 Task: Select the false option in the web worker.
Action: Mouse moved to (35, 606)
Screenshot: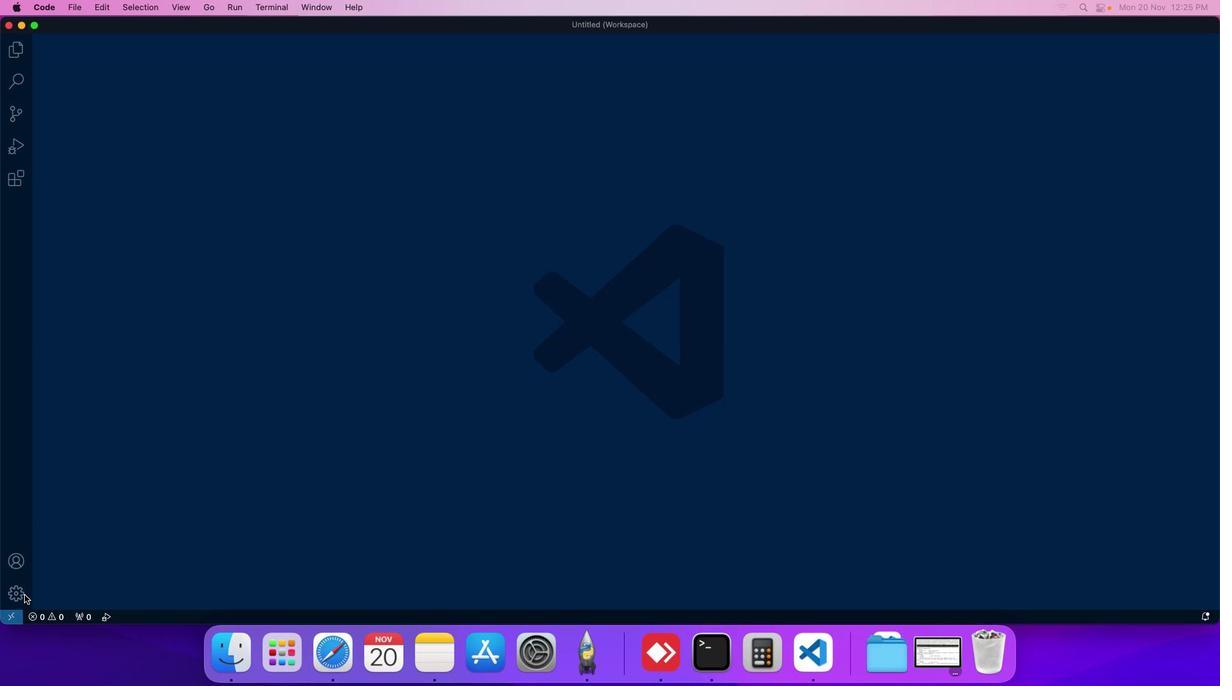 
Action: Mouse pressed left at (35, 606)
Screenshot: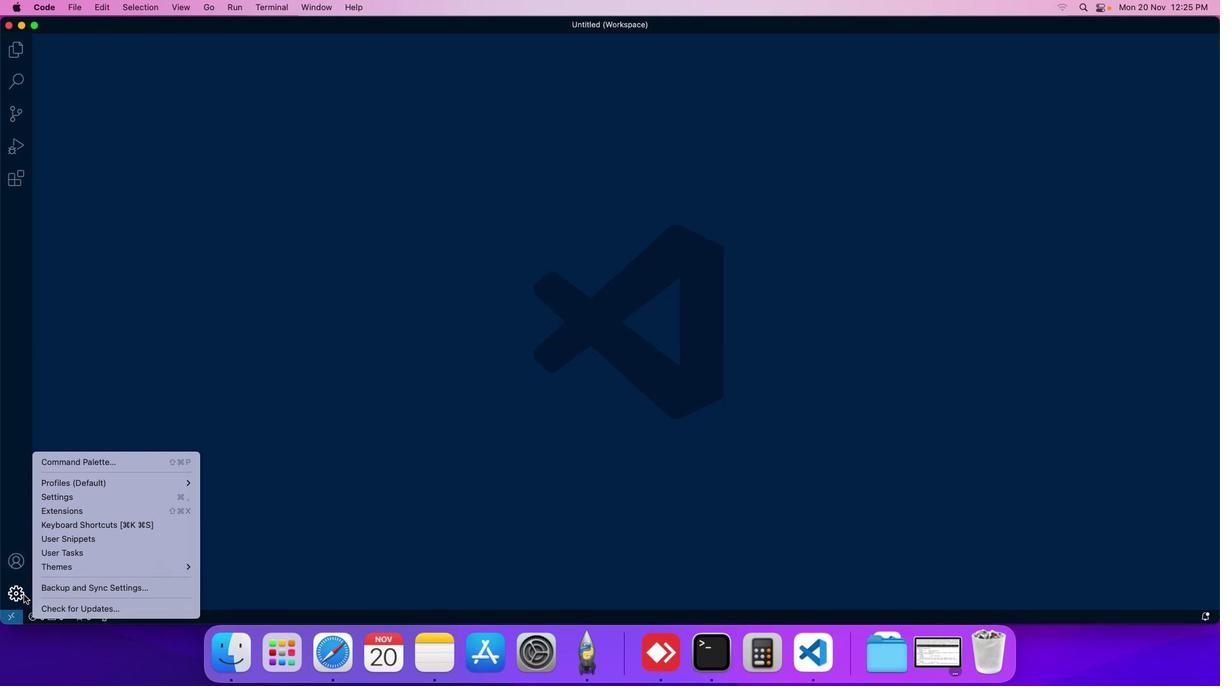 
Action: Mouse moved to (59, 509)
Screenshot: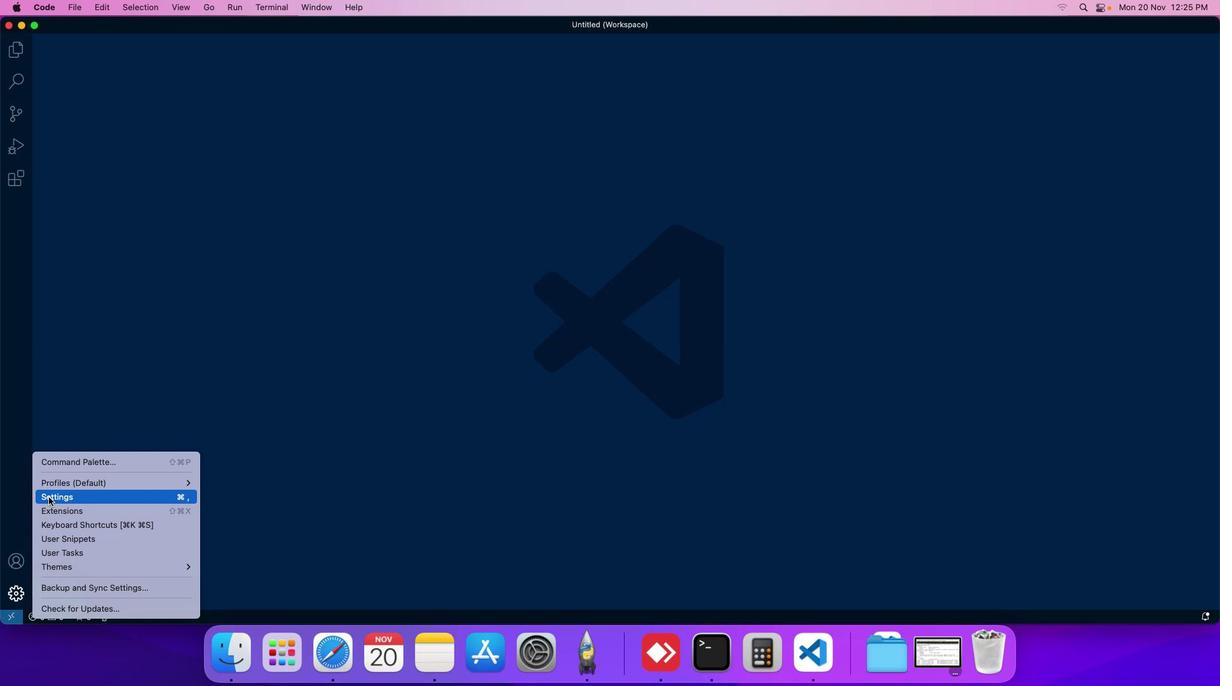 
Action: Mouse pressed left at (59, 509)
Screenshot: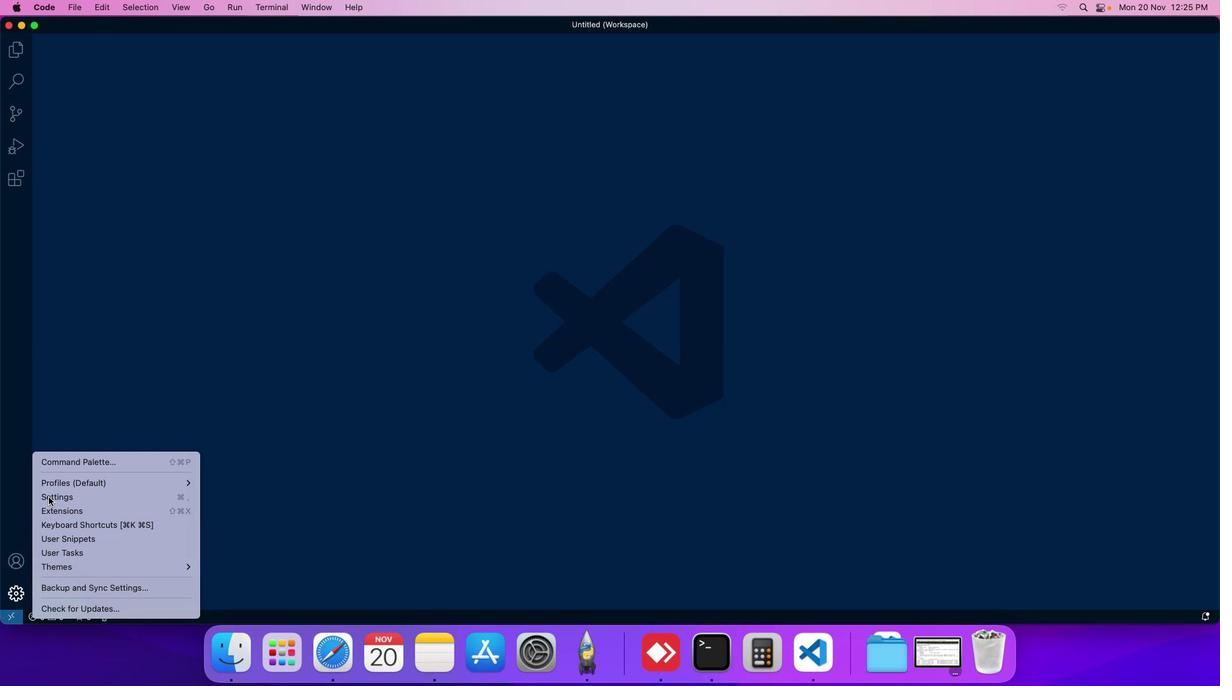 
Action: Mouse moved to (323, 118)
Screenshot: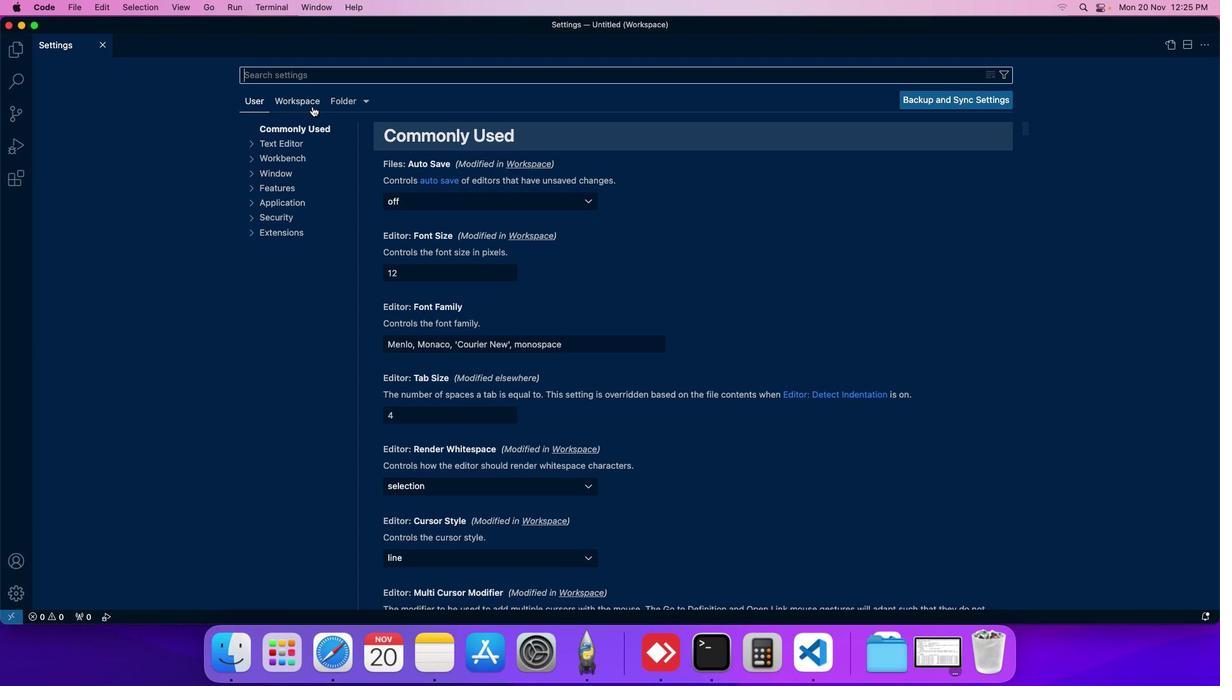 
Action: Mouse pressed left at (323, 118)
Screenshot: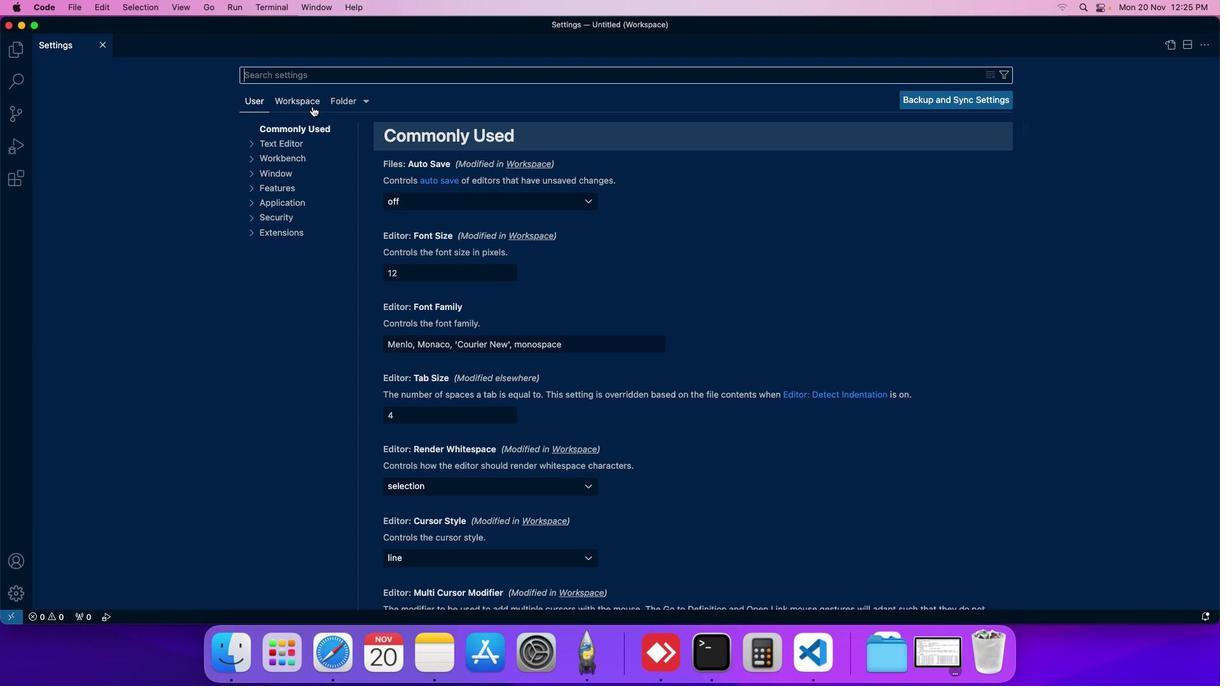 
Action: Mouse moved to (303, 200)
Screenshot: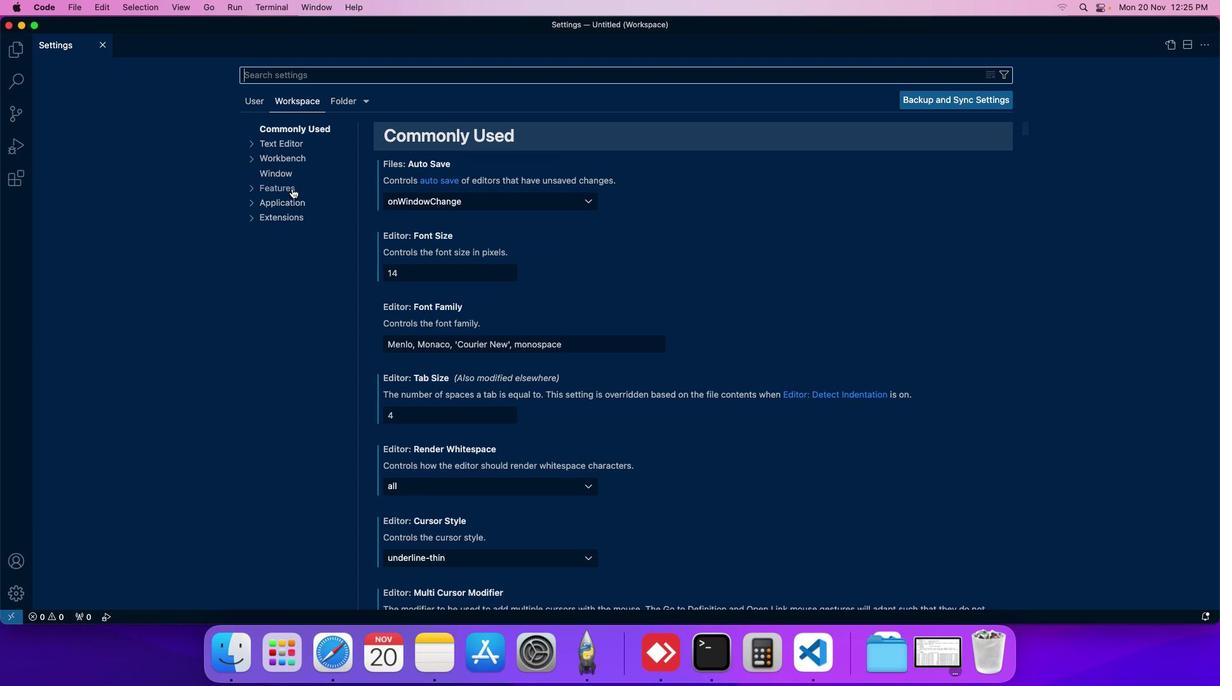 
Action: Mouse pressed left at (303, 200)
Screenshot: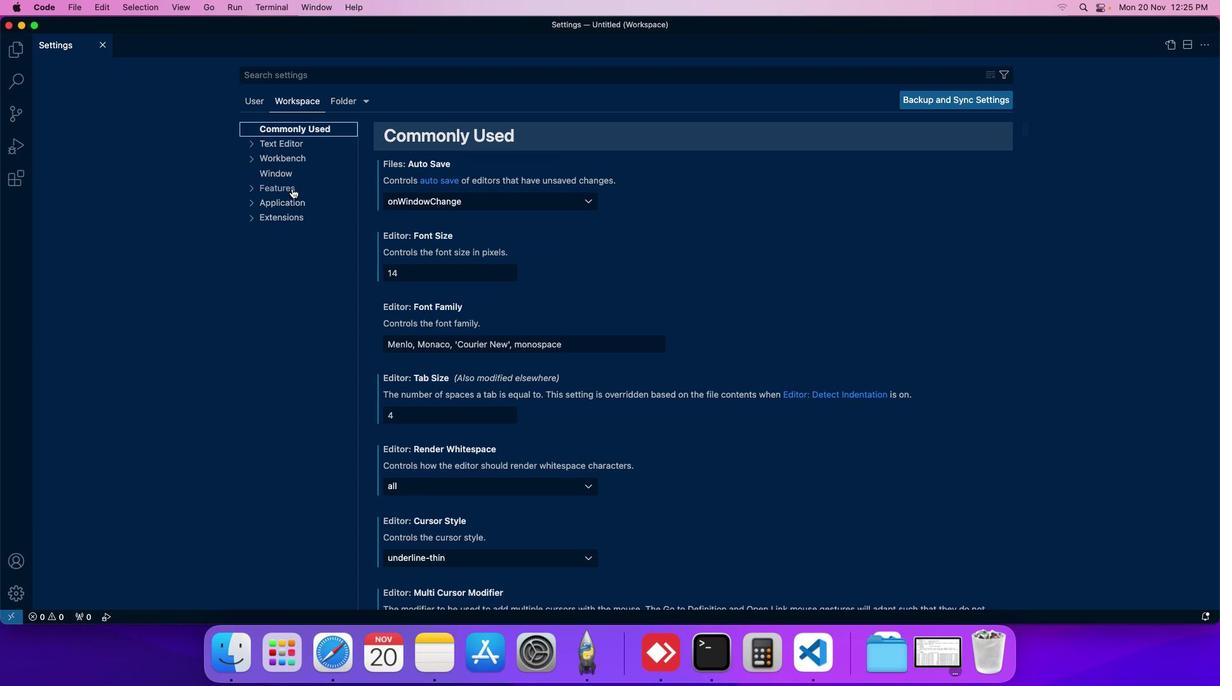 
Action: Mouse moved to (299, 308)
Screenshot: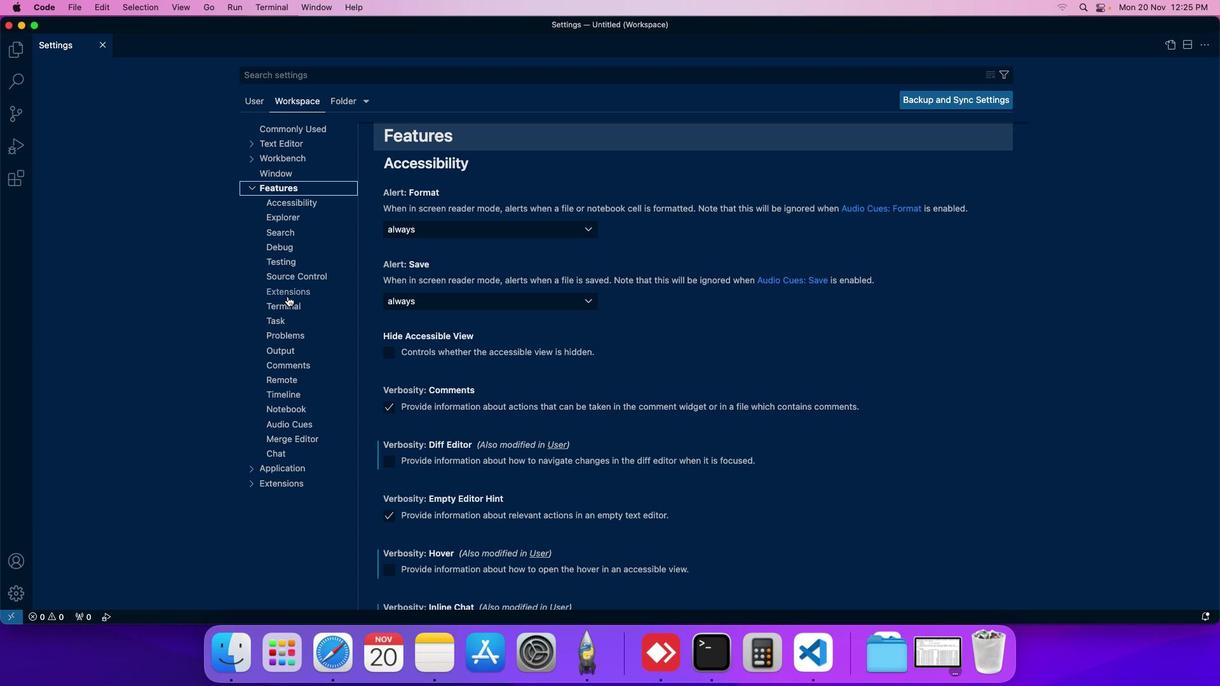 
Action: Mouse pressed left at (299, 308)
Screenshot: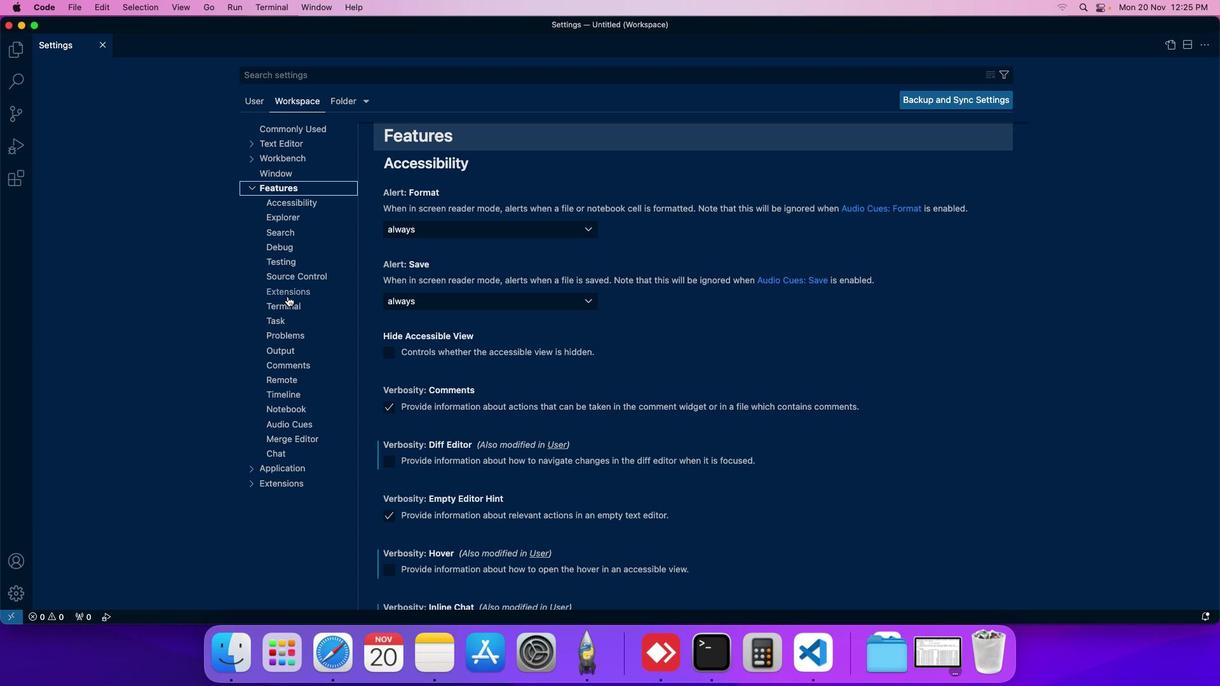 
Action: Mouse moved to (418, 346)
Screenshot: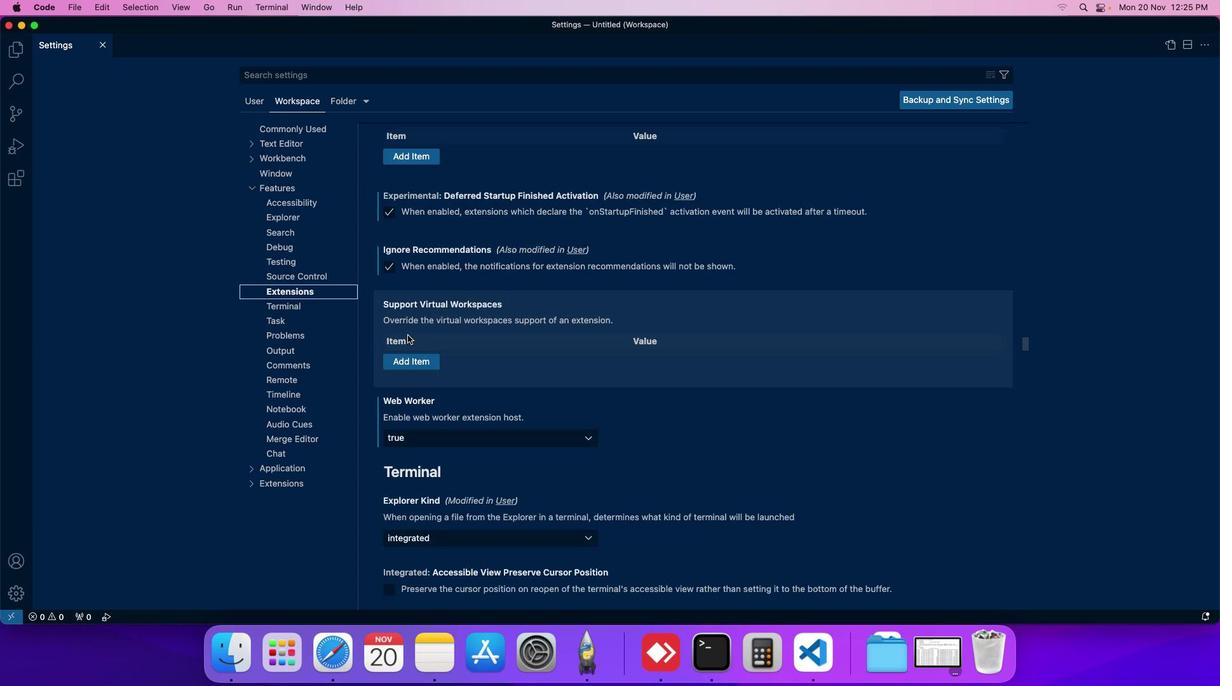
Action: Mouse scrolled (418, 346) with delta (11, 10)
Screenshot: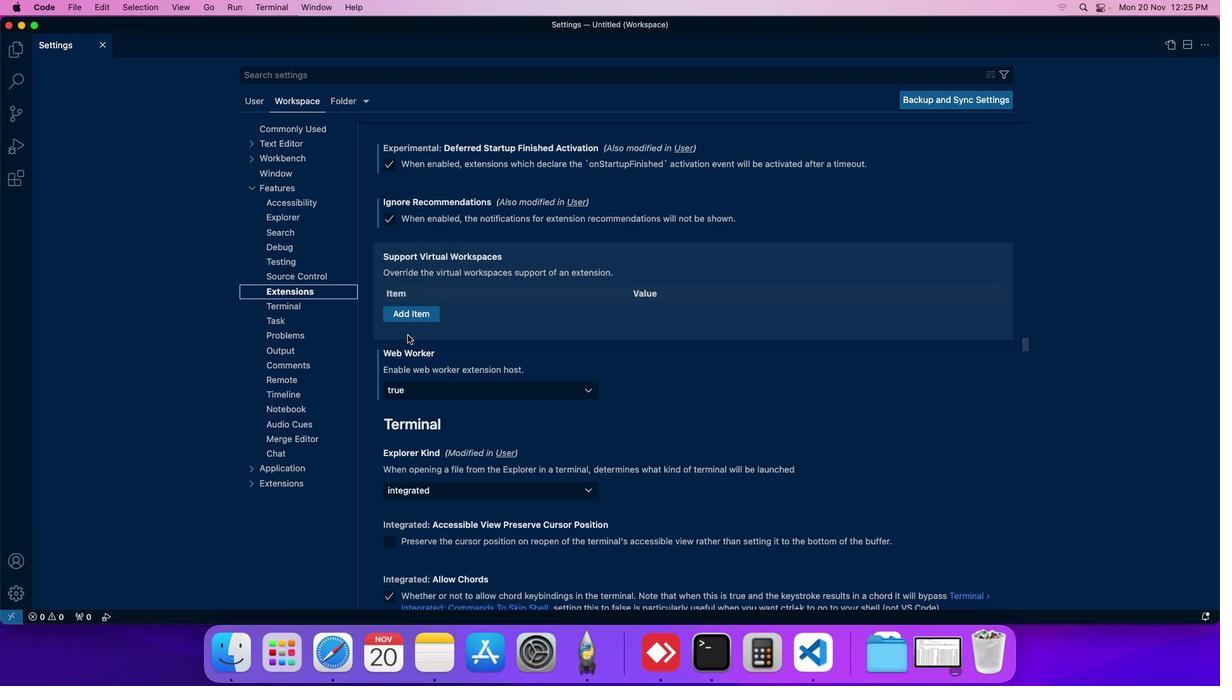 
Action: Mouse scrolled (418, 346) with delta (11, 10)
Screenshot: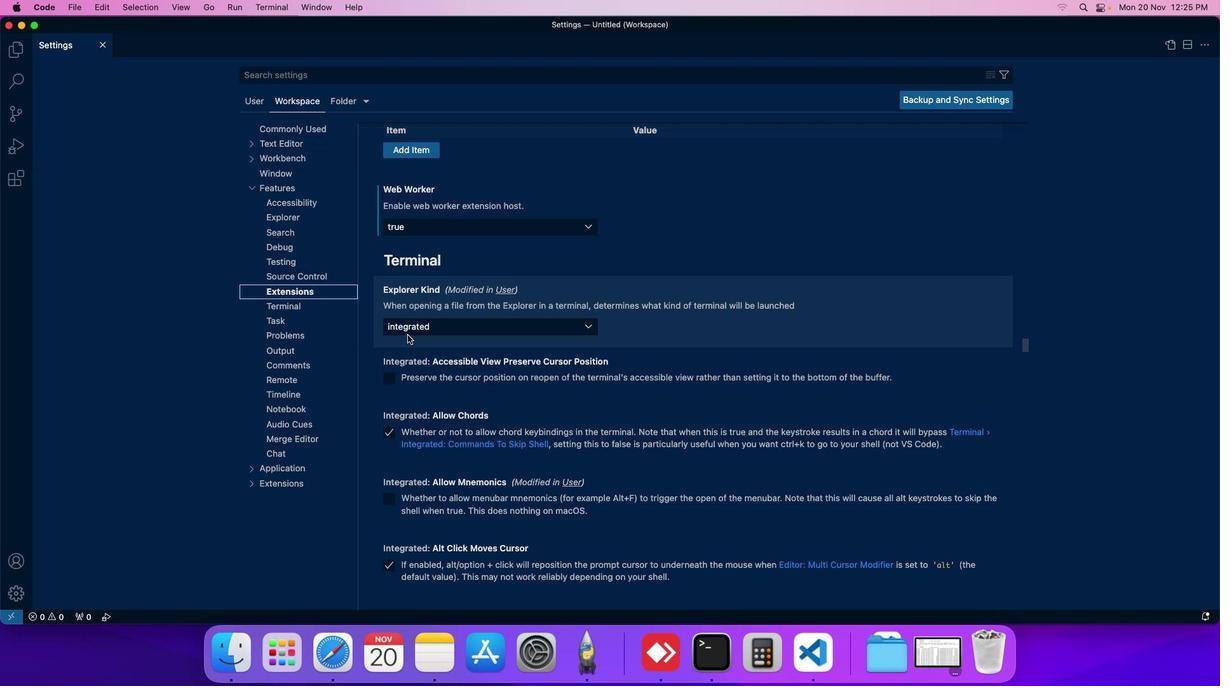 
Action: Mouse moved to (498, 237)
Screenshot: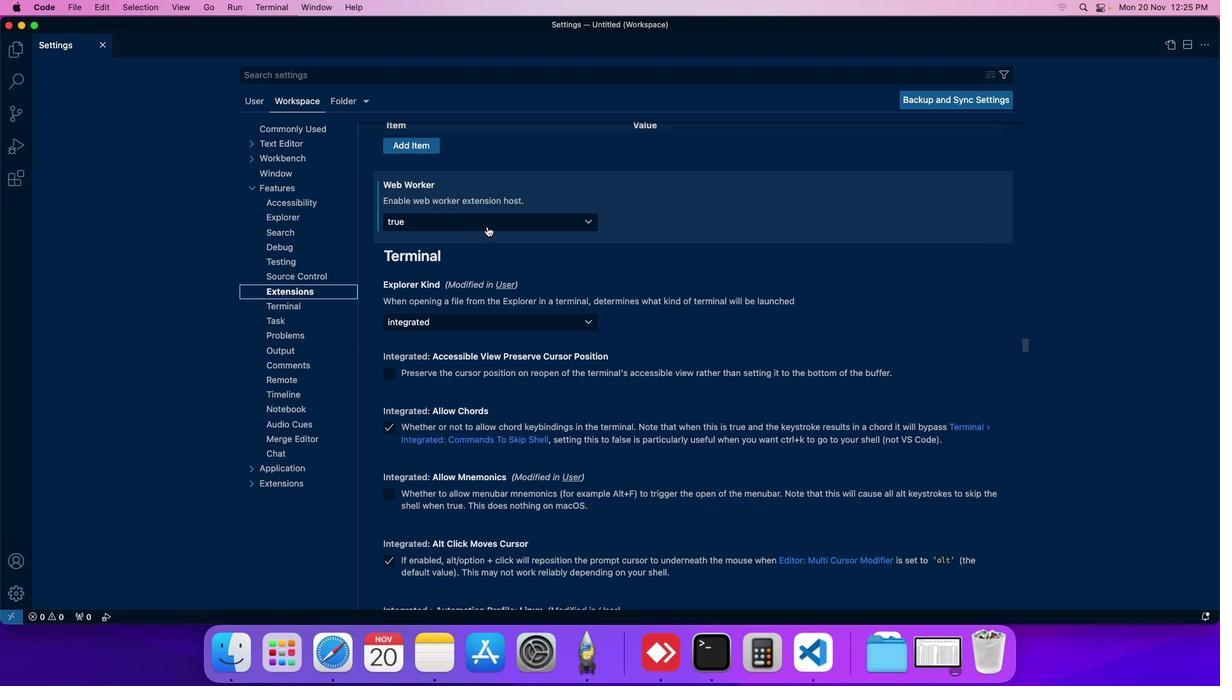 
Action: Mouse pressed left at (498, 237)
Screenshot: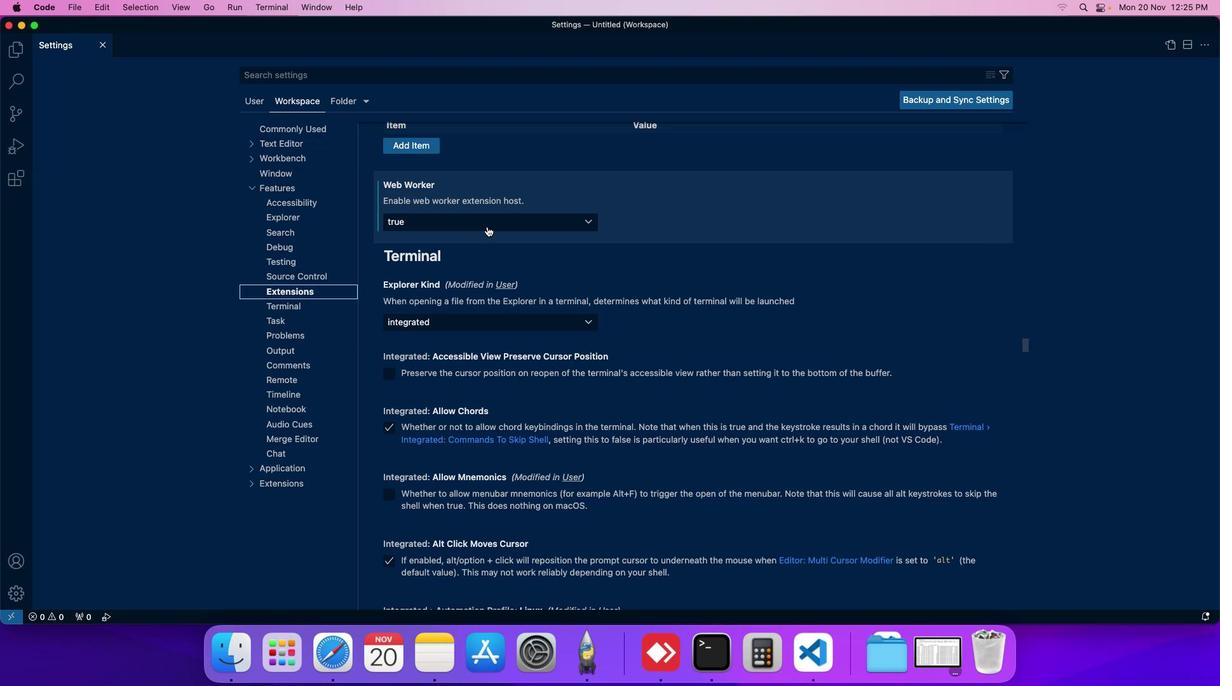 
Action: Mouse moved to (441, 269)
Screenshot: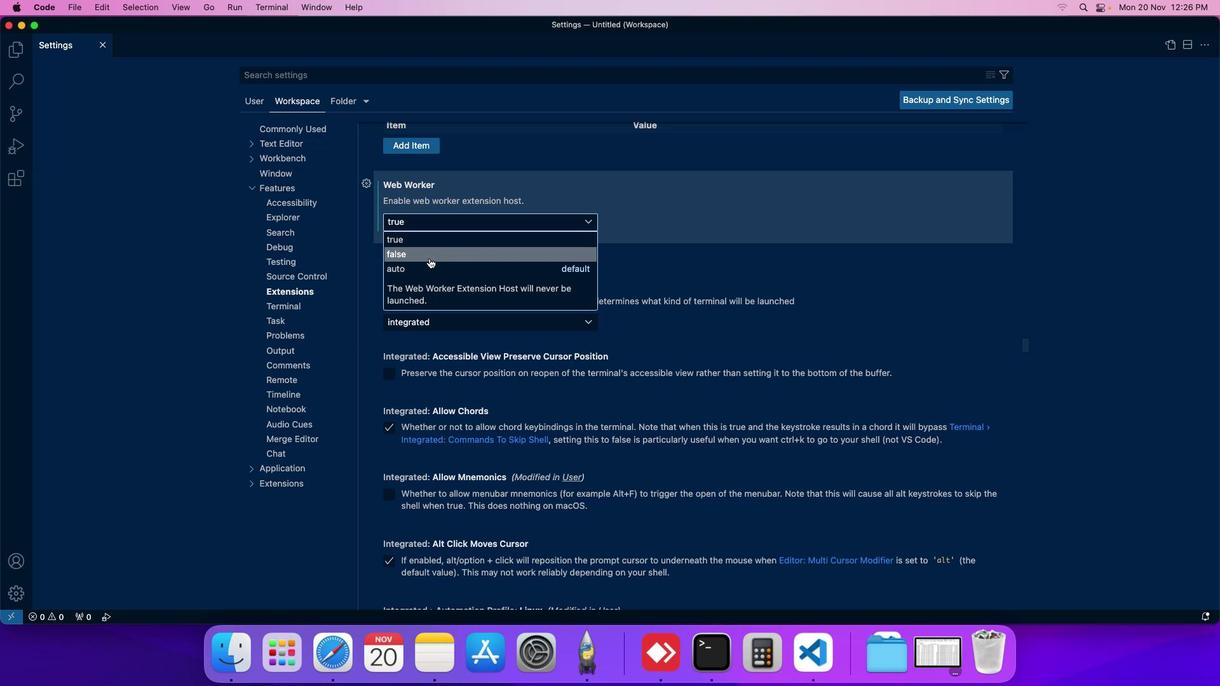 
Action: Mouse pressed left at (441, 269)
Screenshot: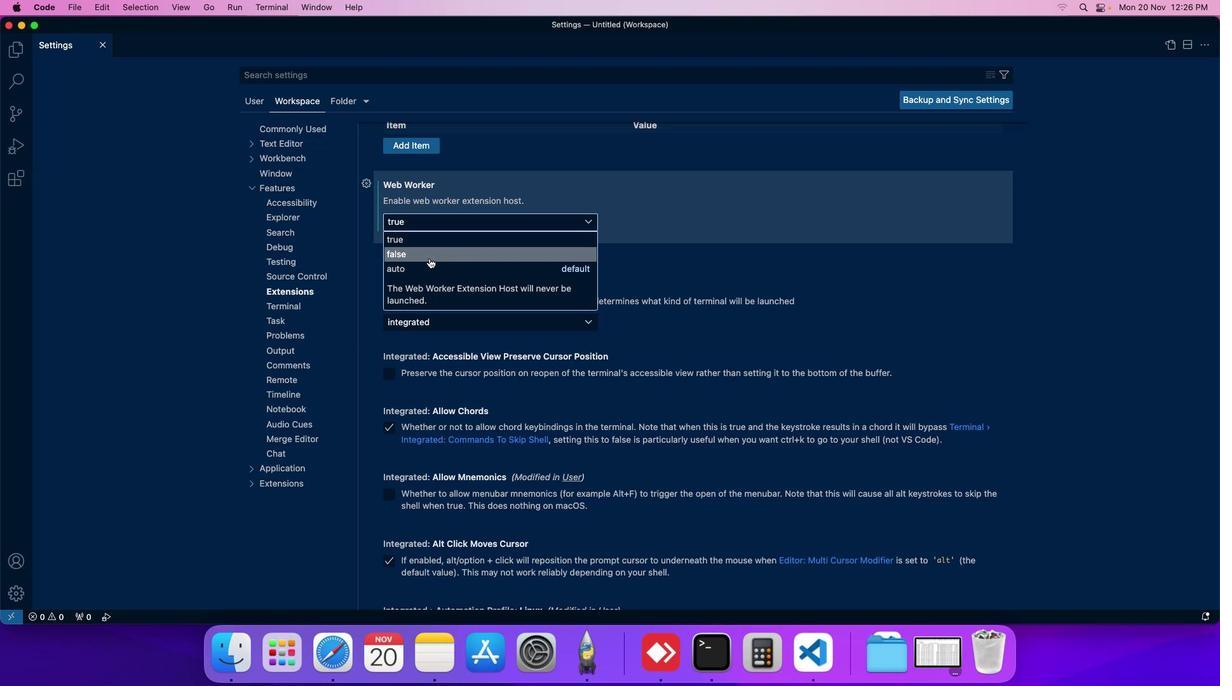 
Action: Mouse moved to (463, 240)
Screenshot: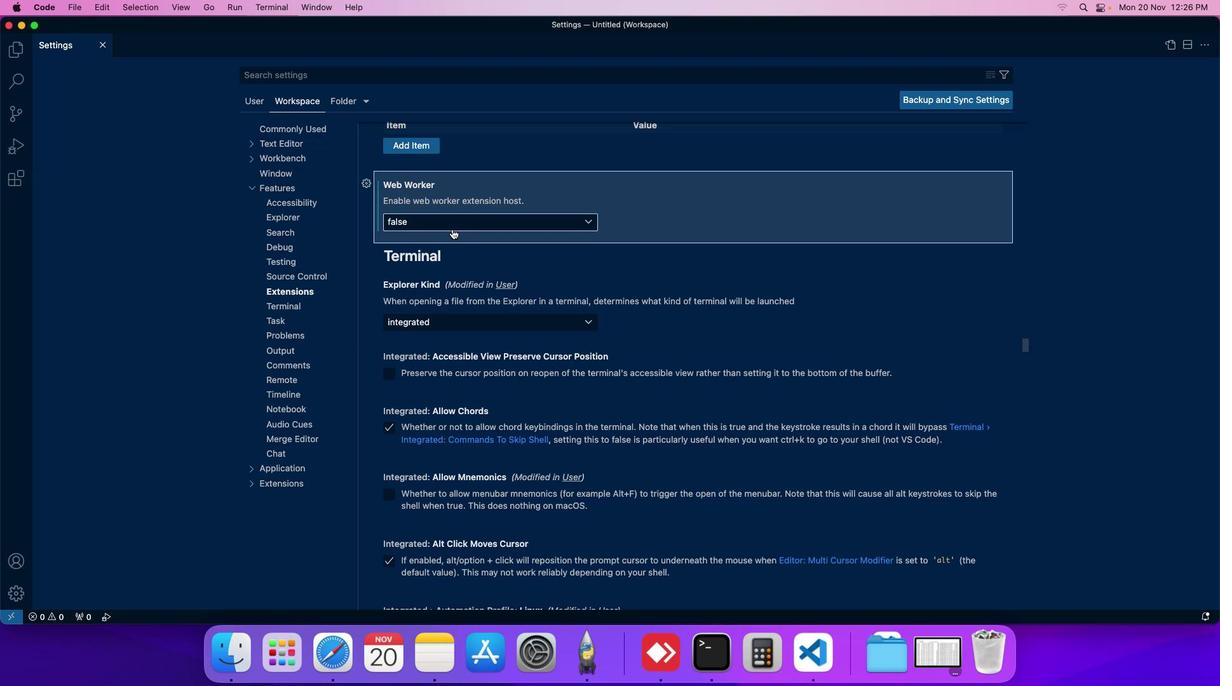 
